 Task: Measure the distance between New York City and Los Angeles.
Action: Mouse moved to (240, 65)
Screenshot: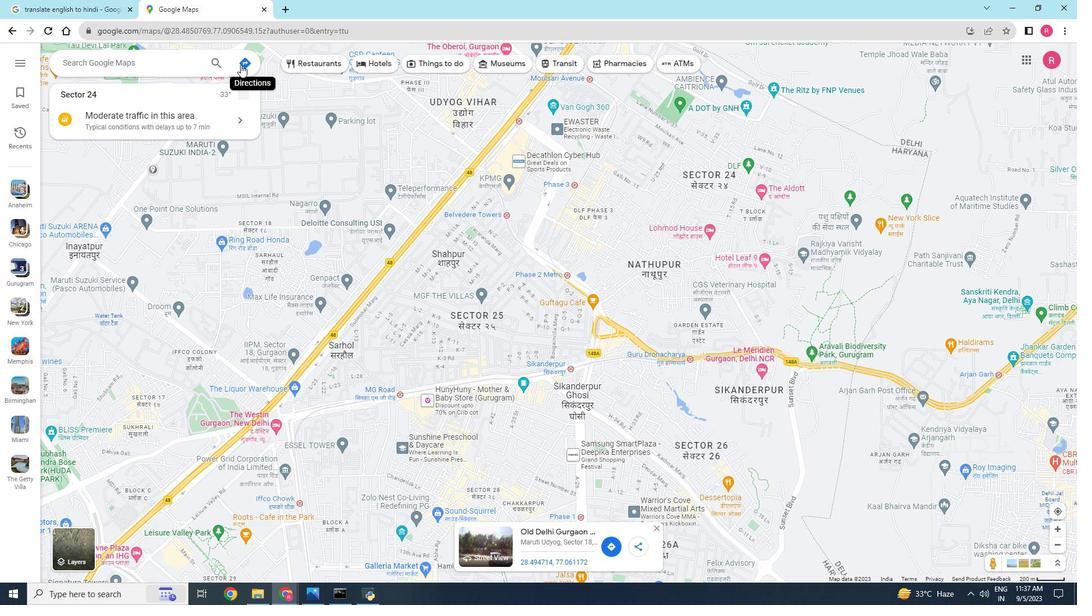 
Action: Mouse pressed left at (240, 65)
Screenshot: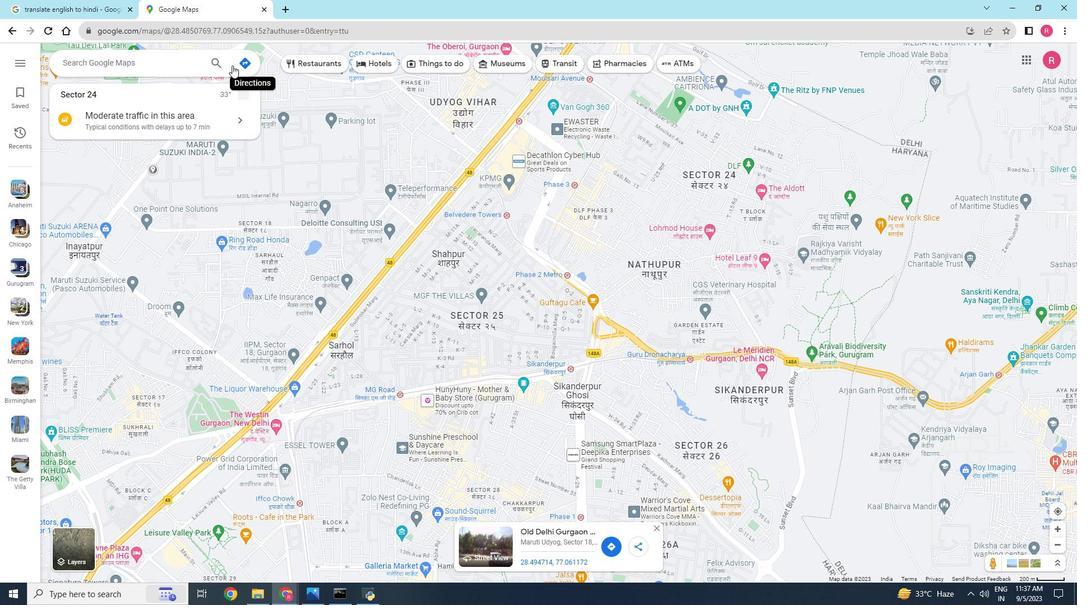 
Action: Mouse moved to (143, 93)
Screenshot: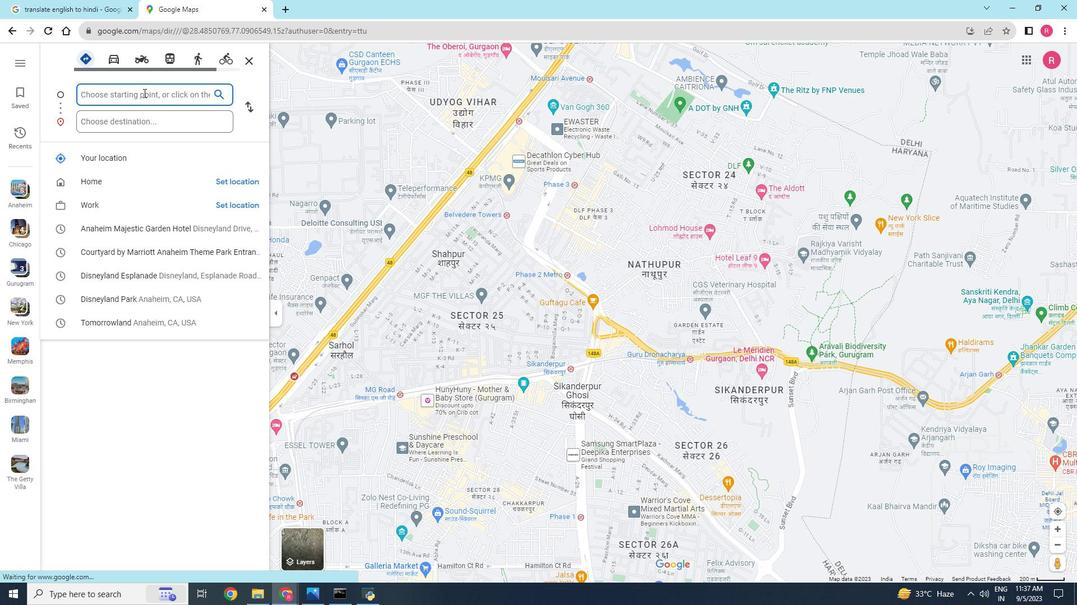 
Action: Key pressed <Key.shift><Key.shift><Key.shift><Key.shift>New<Key.space>yorl<Key.backspace>k<Key.space>cituy<Key.backspace><Key.backspace>y
Screenshot: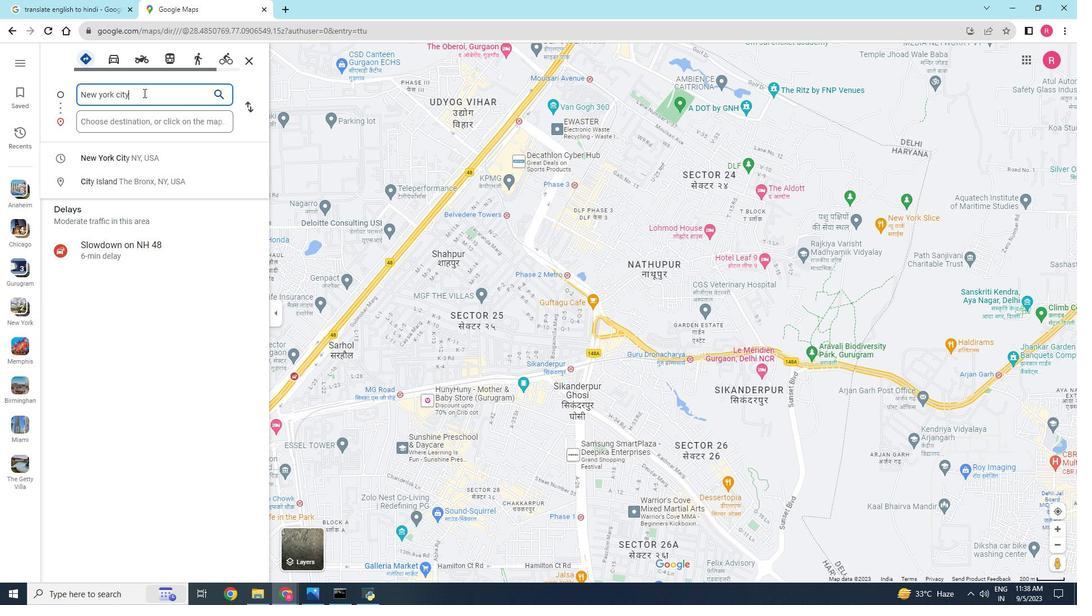 
Action: Mouse moved to (130, 122)
Screenshot: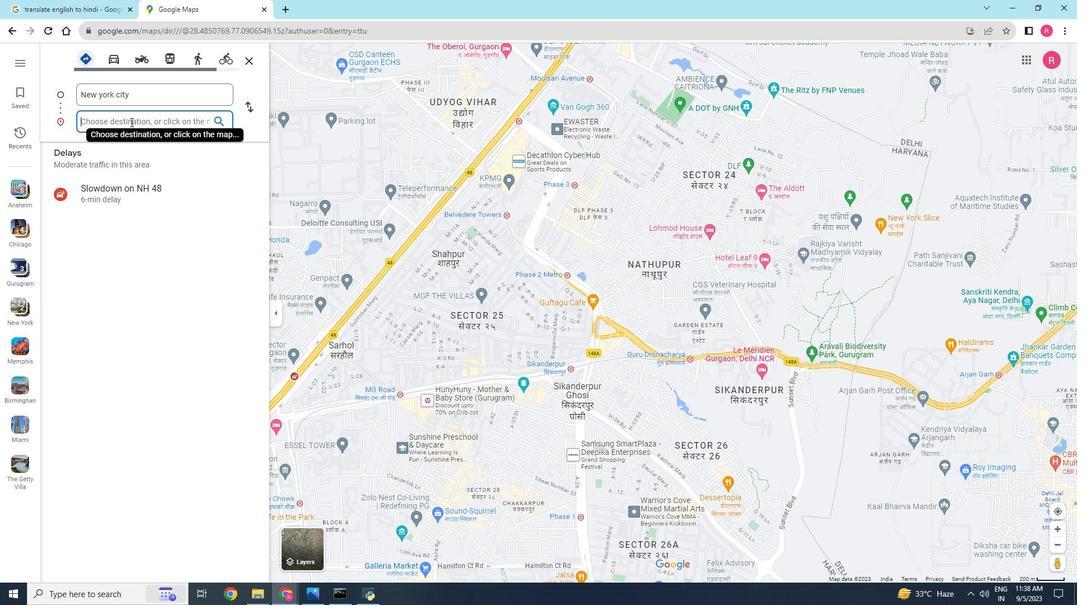 
Action: Mouse pressed left at (130, 122)
Screenshot: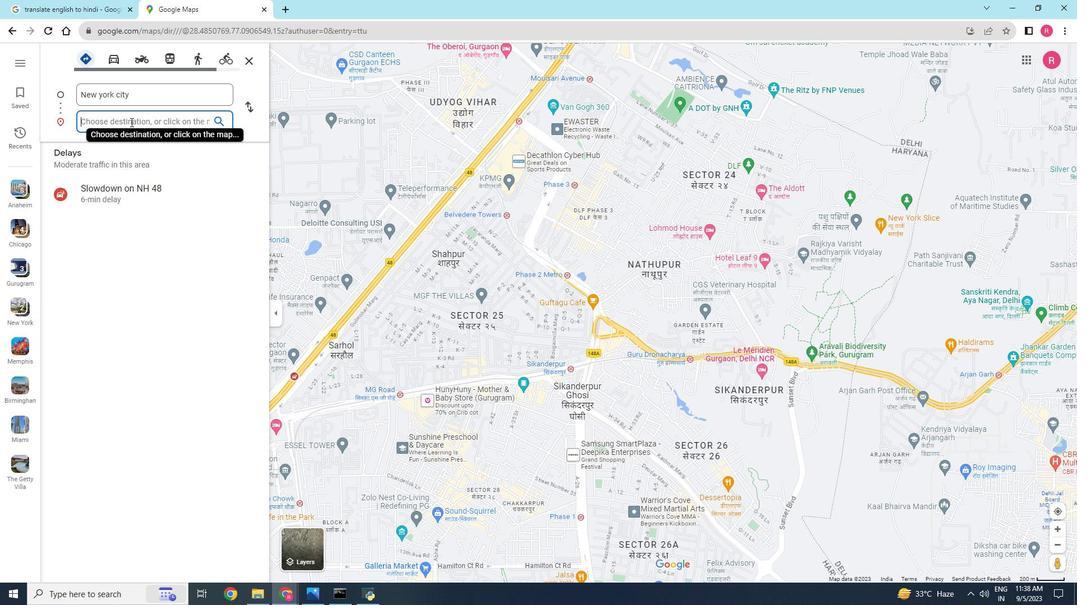 
Action: Key pressed los<Key.space>angele<Key.enter>
Screenshot: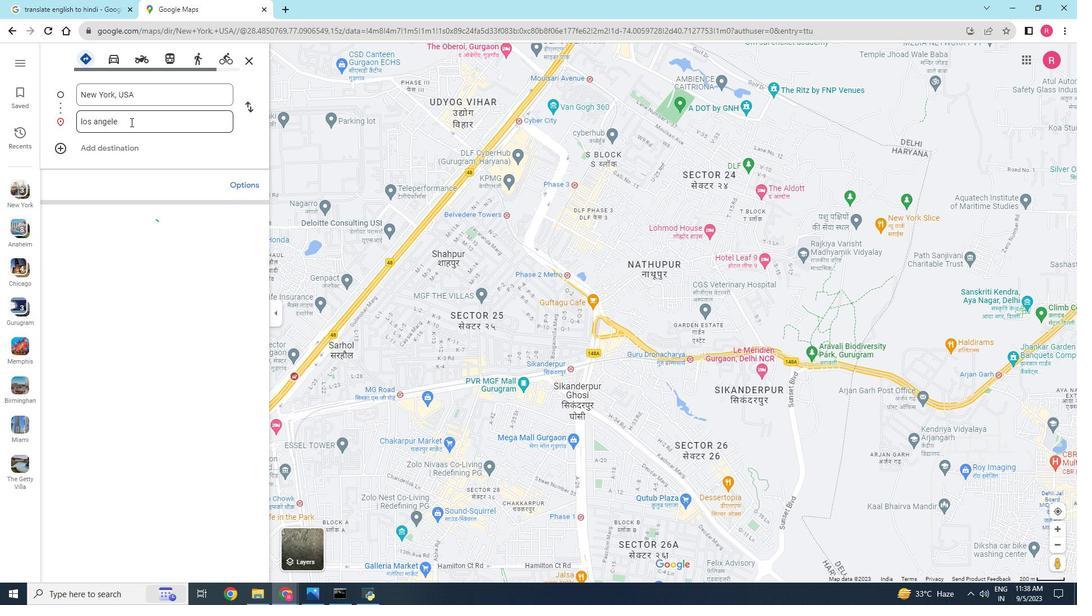 
Action: Mouse pressed left at (130, 122)
Screenshot: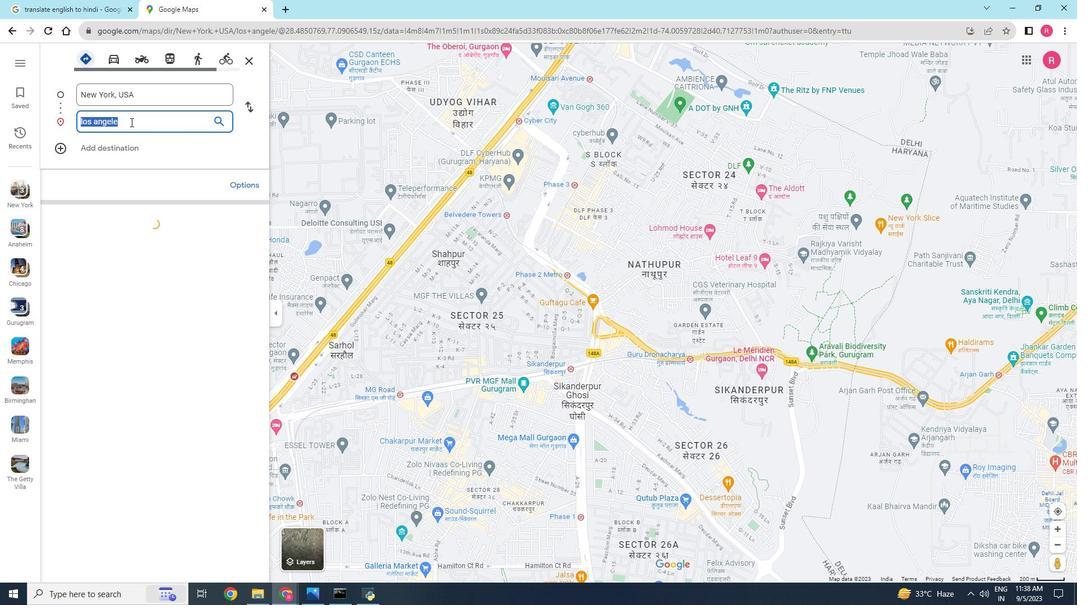 
Action: Mouse pressed left at (130, 122)
Screenshot: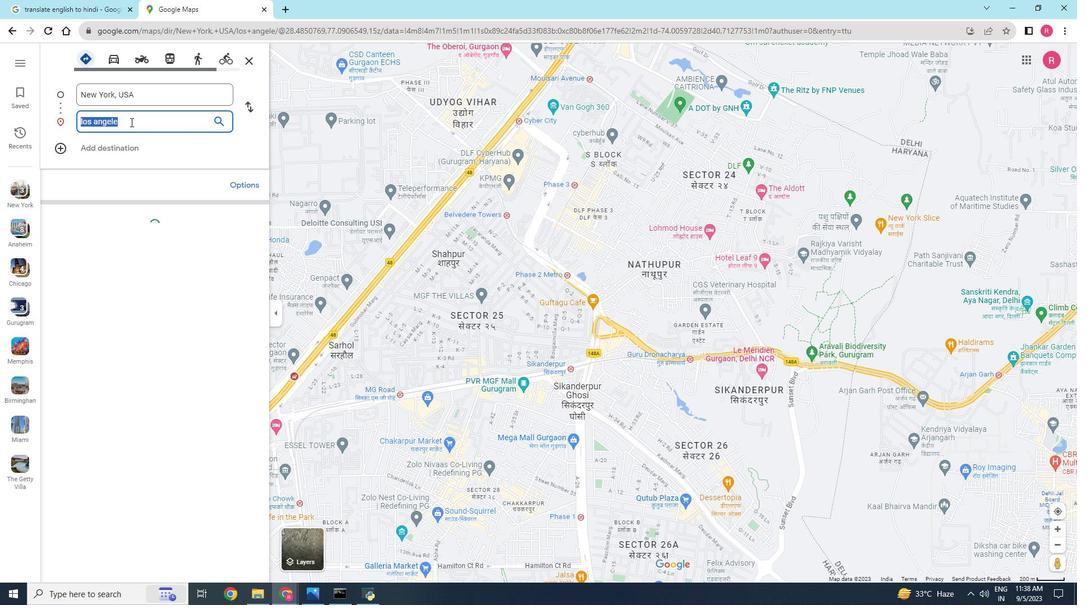
Action: Mouse moved to (210, 271)
Screenshot: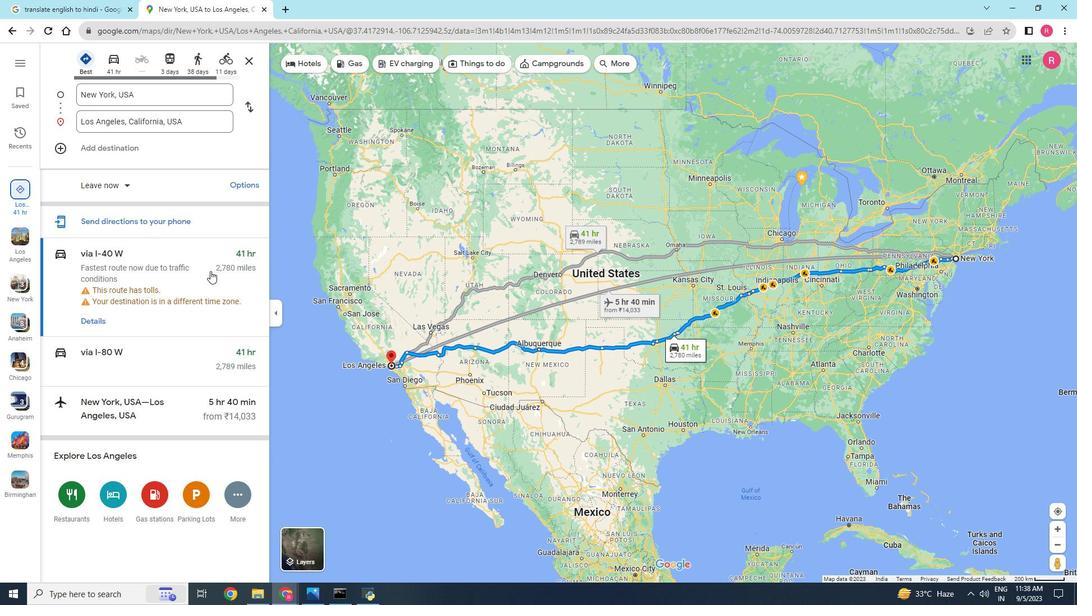 
Action: Mouse pressed left at (210, 271)
Screenshot: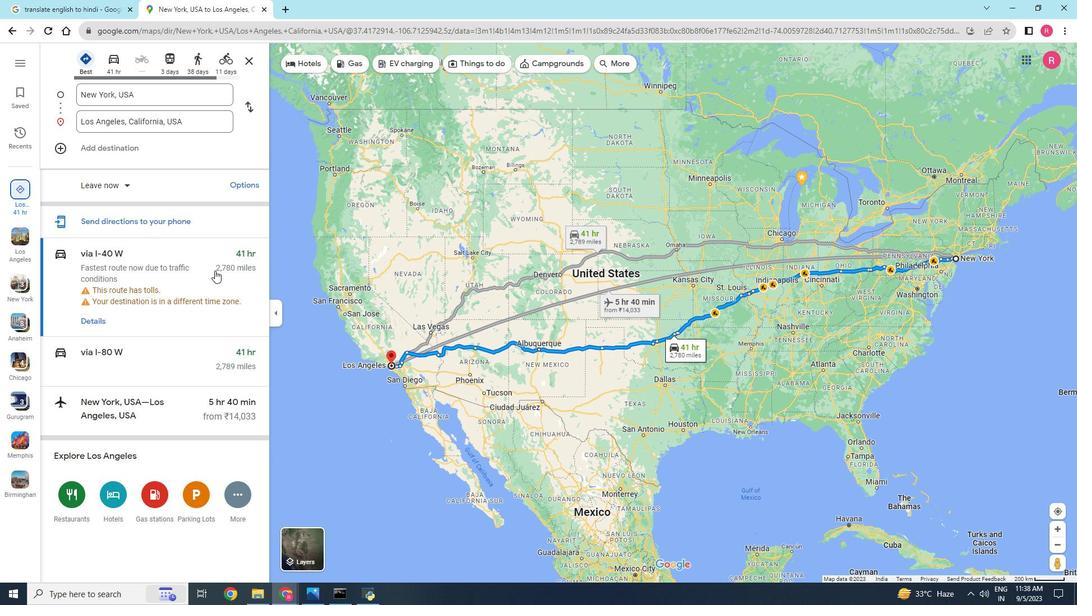 
Action: Mouse moved to (223, 277)
Screenshot: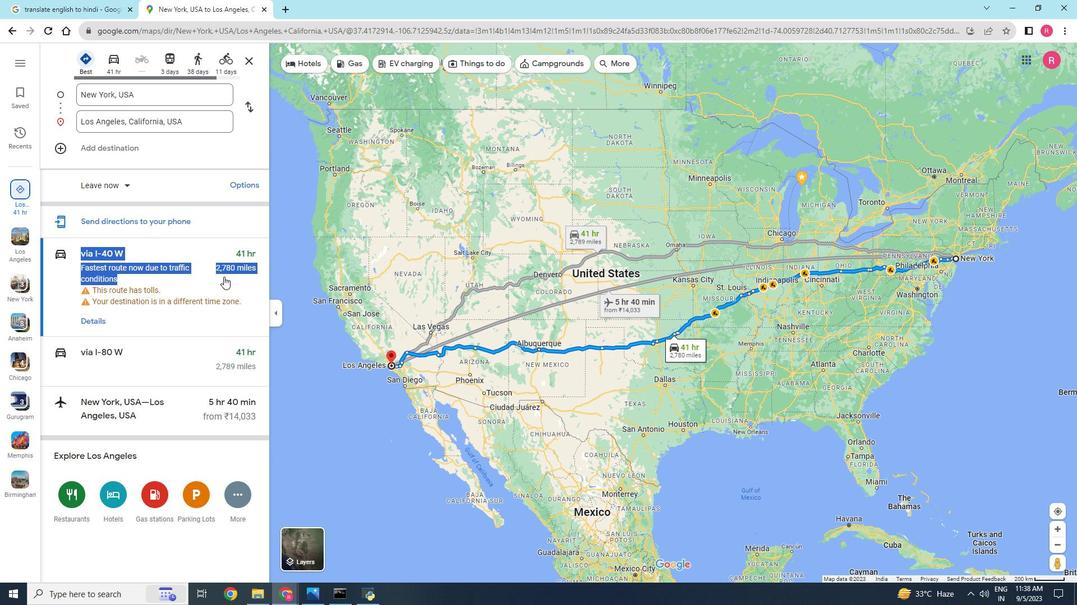 
Action: Mouse pressed left at (223, 277)
Screenshot: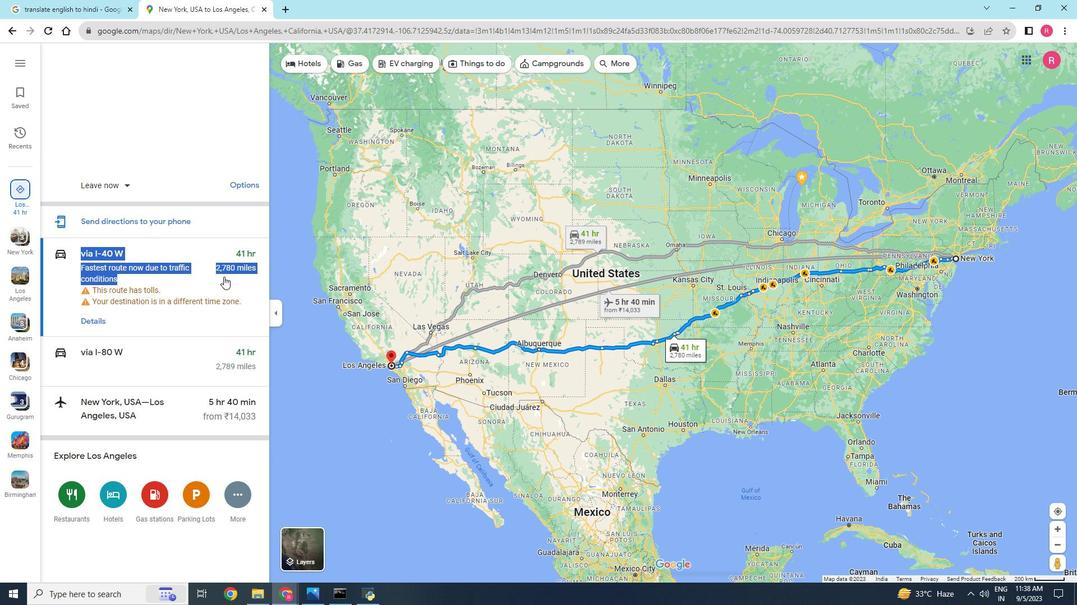 
Action: Mouse scrolled (223, 276) with delta (0, 0)
Screenshot: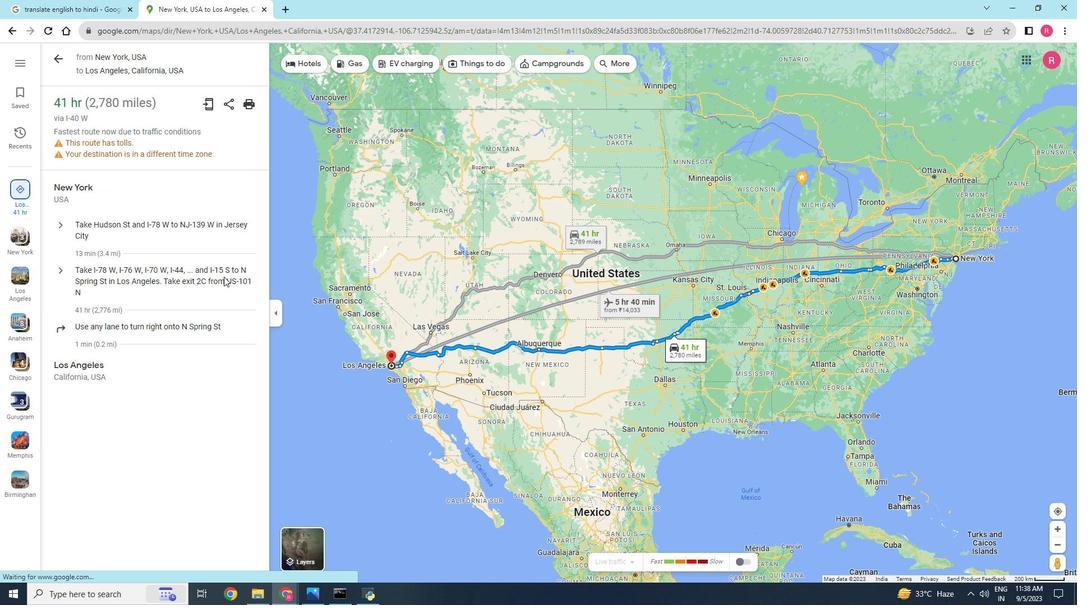 
Action: Mouse scrolled (223, 276) with delta (0, 0)
Screenshot: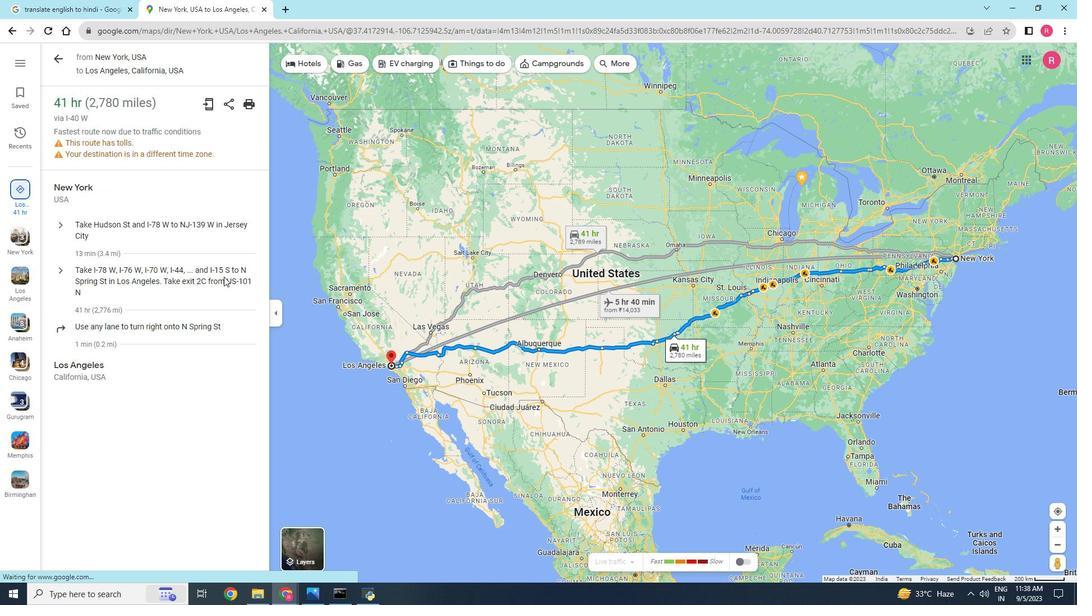 
Action: Mouse scrolled (223, 277) with delta (0, 0)
Screenshot: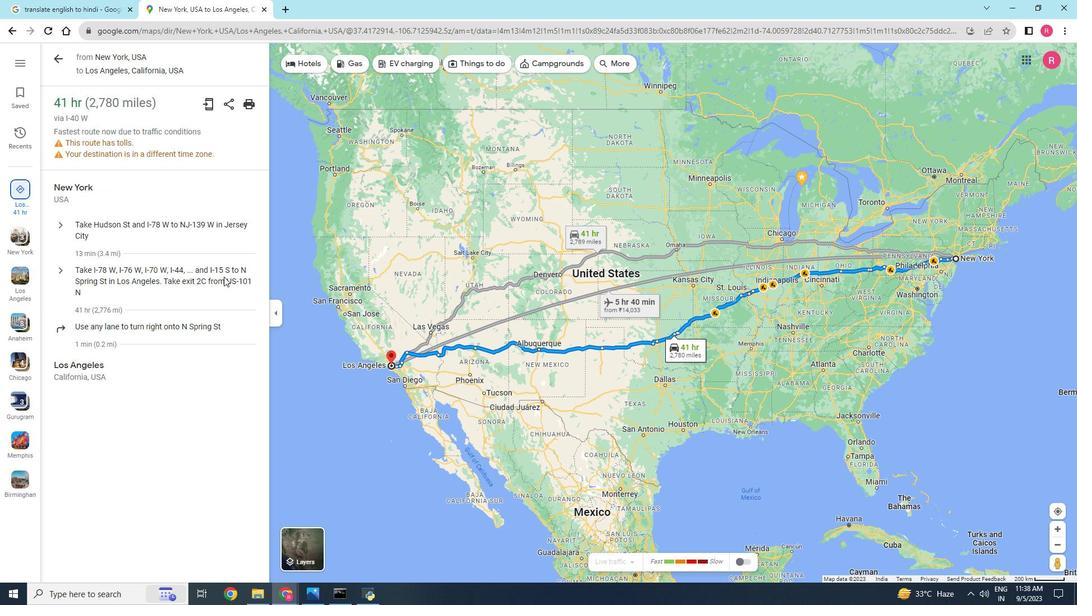 
Action: Mouse scrolled (223, 277) with delta (0, 0)
Screenshot: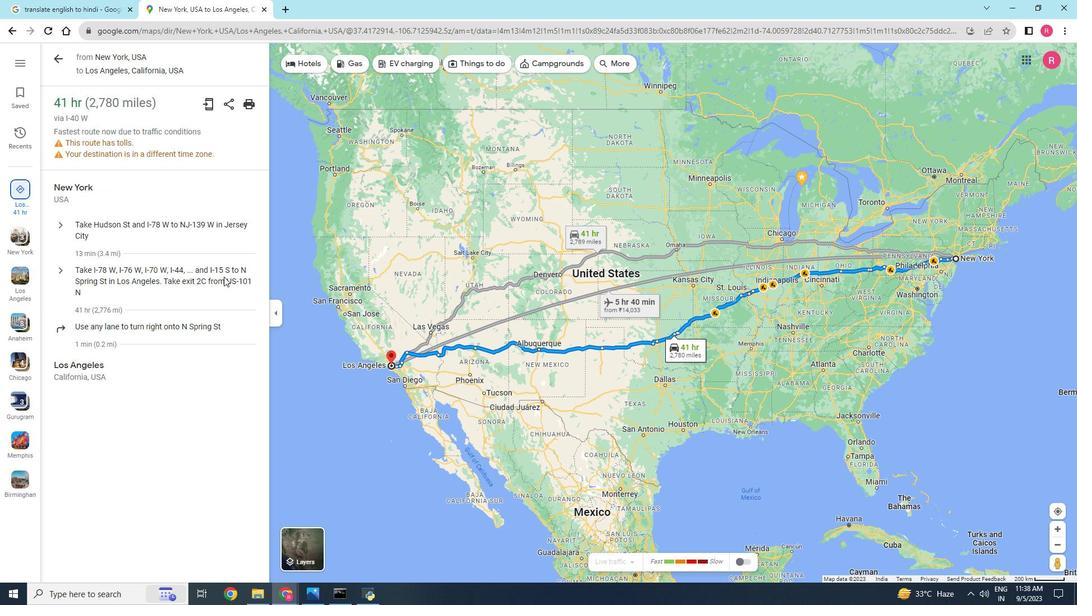 
Action: Mouse scrolled (223, 277) with delta (0, 0)
Screenshot: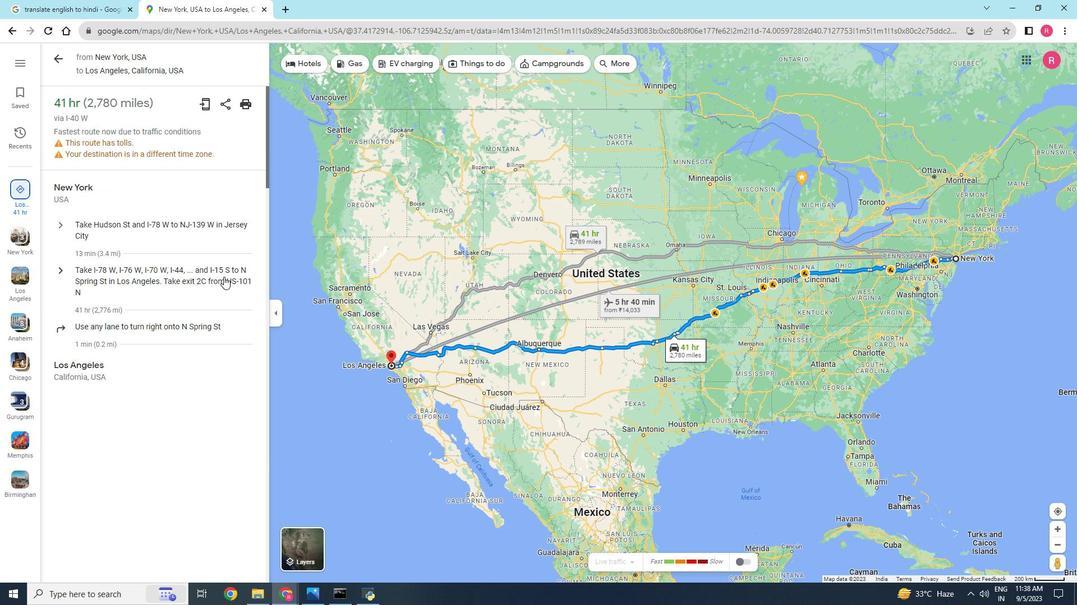 
Action: Mouse scrolled (223, 277) with delta (0, 0)
Screenshot: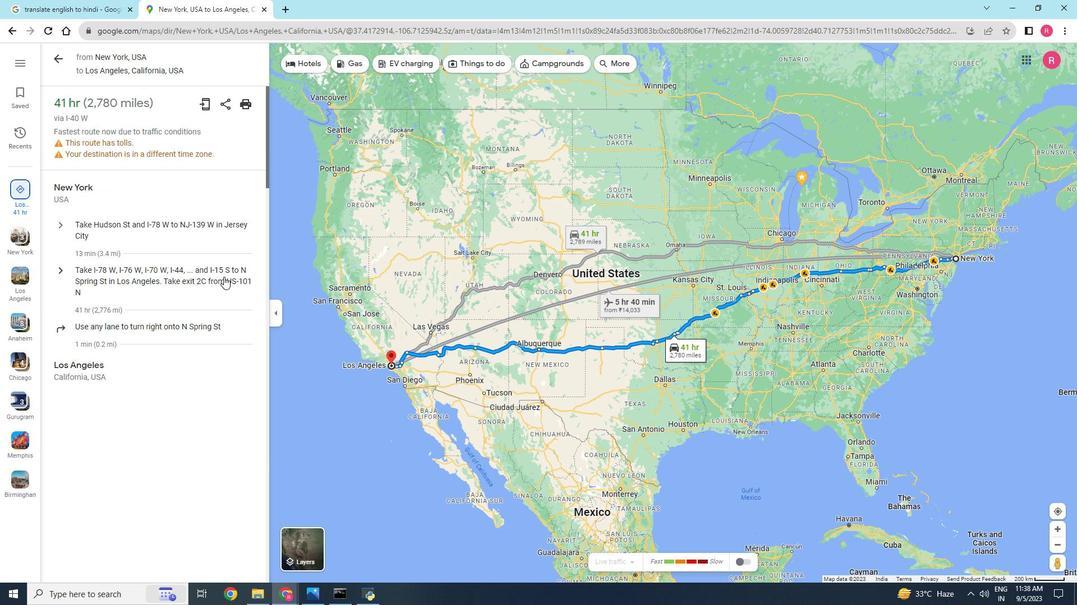 
Action: Mouse scrolled (223, 277) with delta (0, 0)
Screenshot: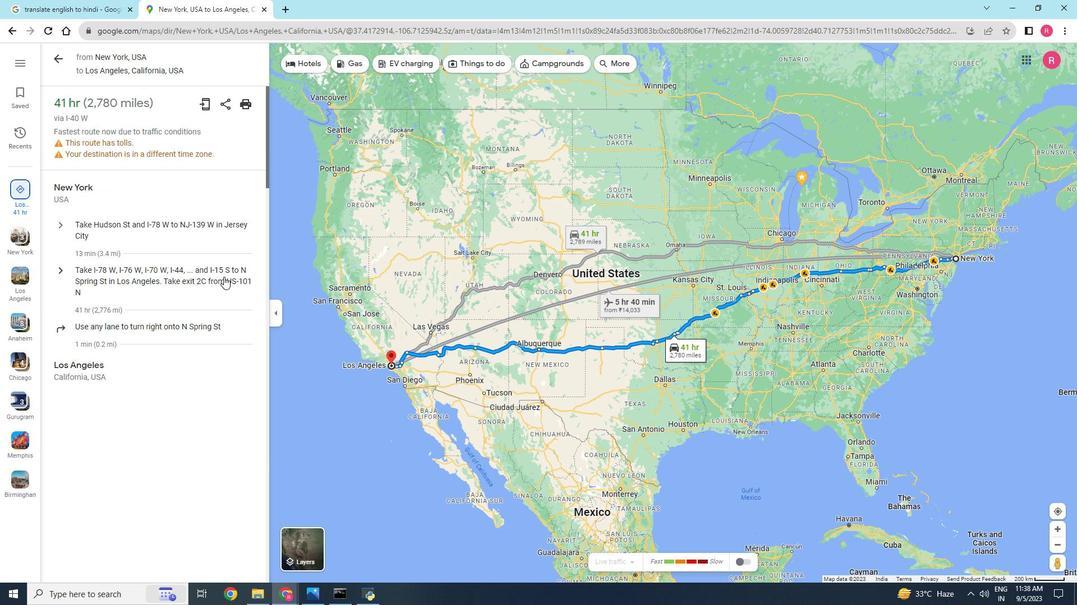 
Action: Mouse scrolled (223, 277) with delta (0, 0)
Screenshot: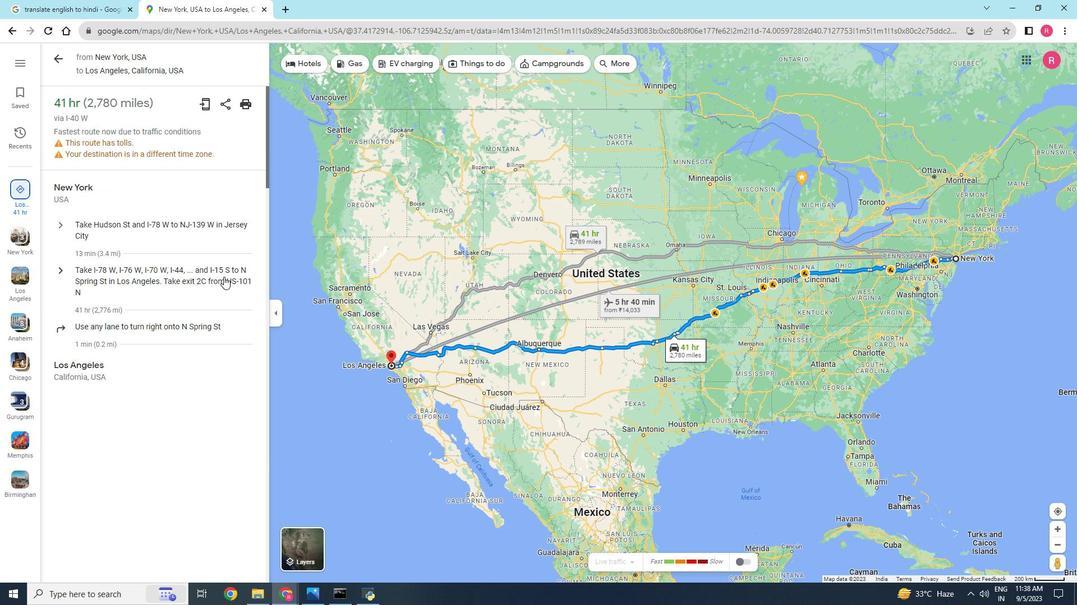 
Action: Mouse moved to (493, 557)
Screenshot: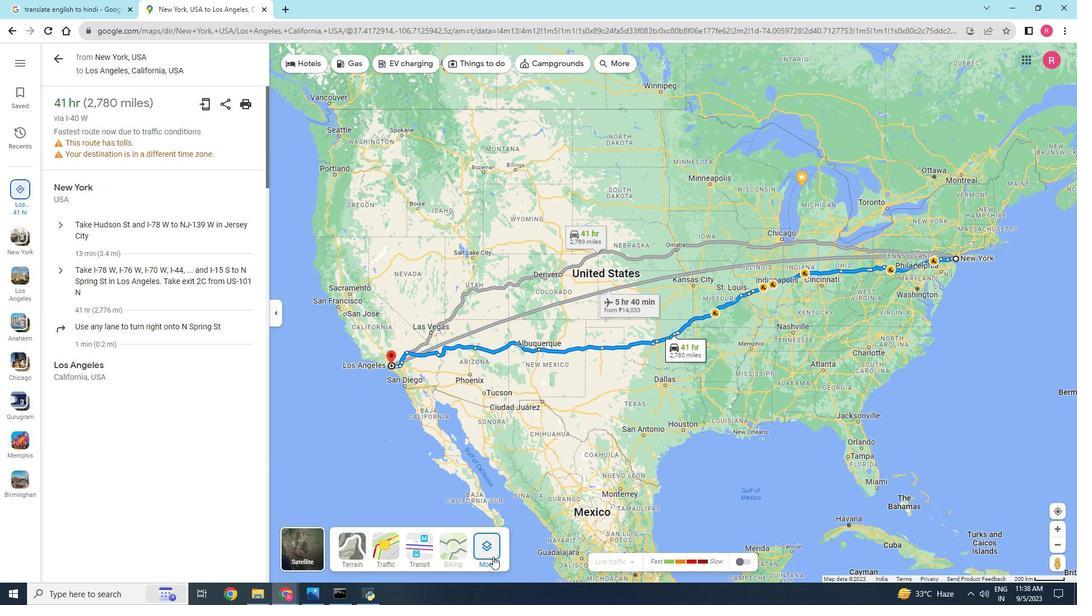 
Action: Mouse pressed left at (493, 557)
Screenshot: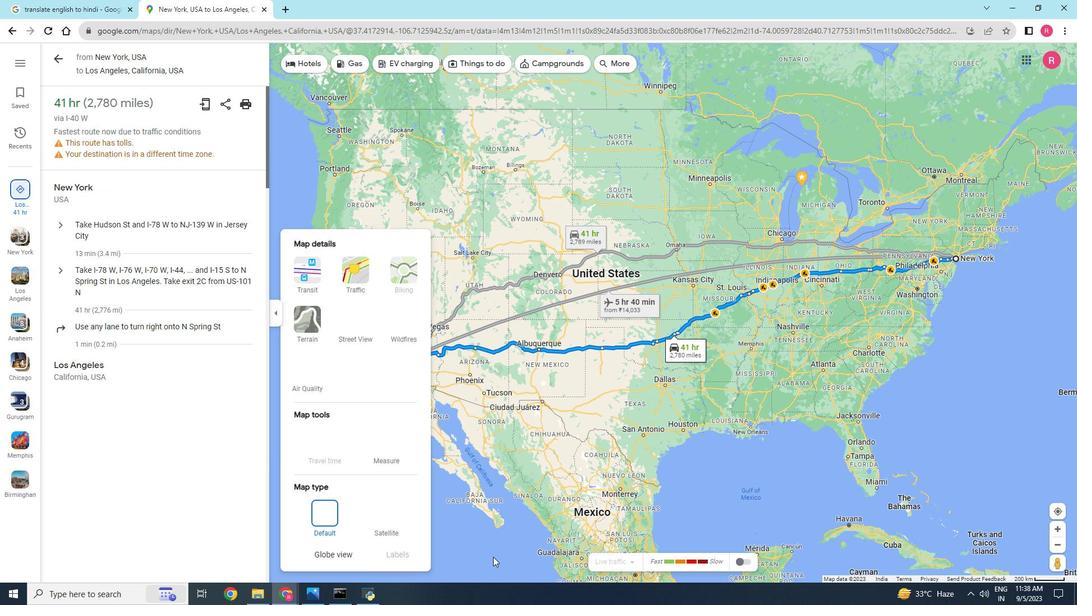 
Action: Mouse moved to (396, 453)
Screenshot: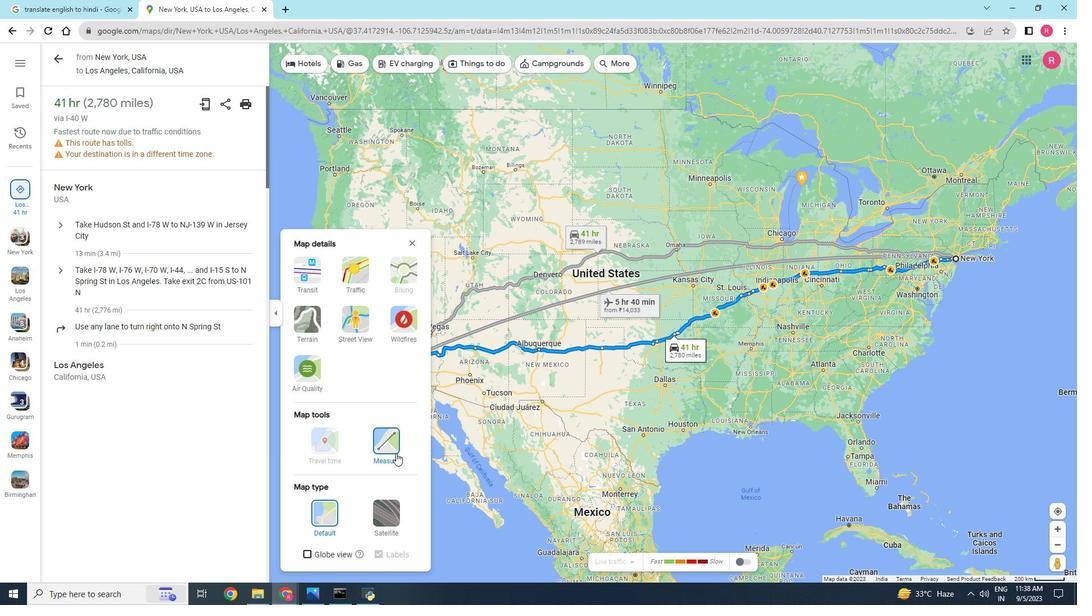 
Action: Mouse pressed left at (396, 453)
Screenshot: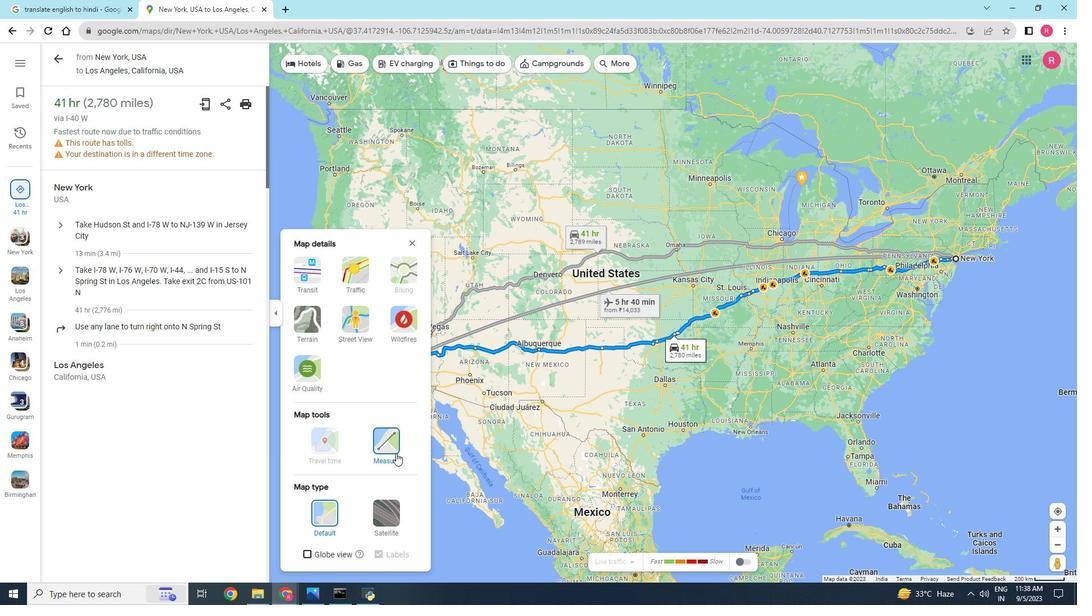 
Action: Mouse moved to (411, 240)
Screenshot: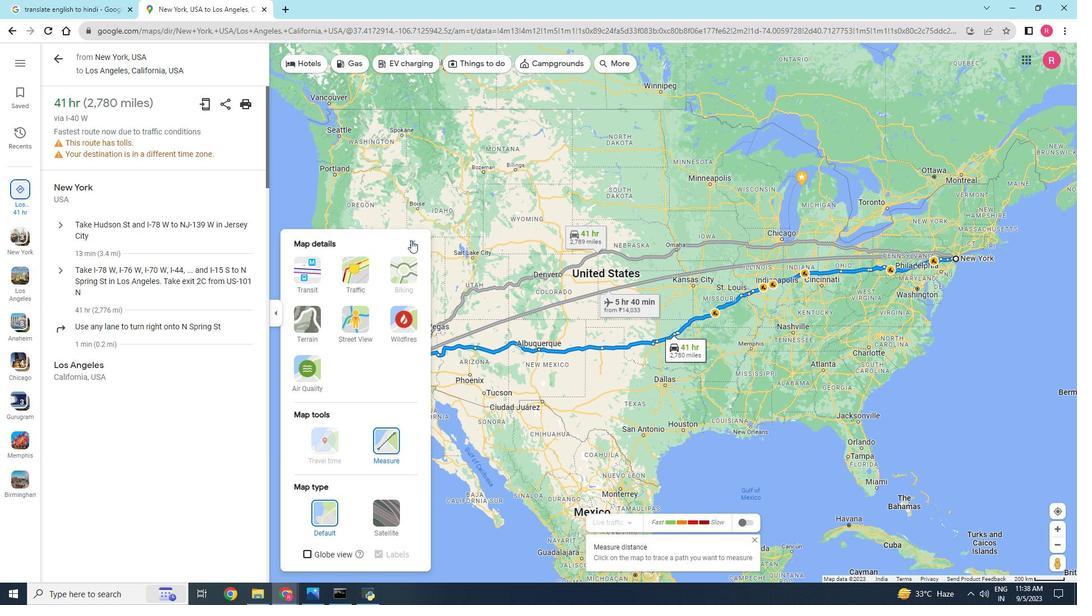 
Action: Mouse pressed left at (411, 240)
Screenshot: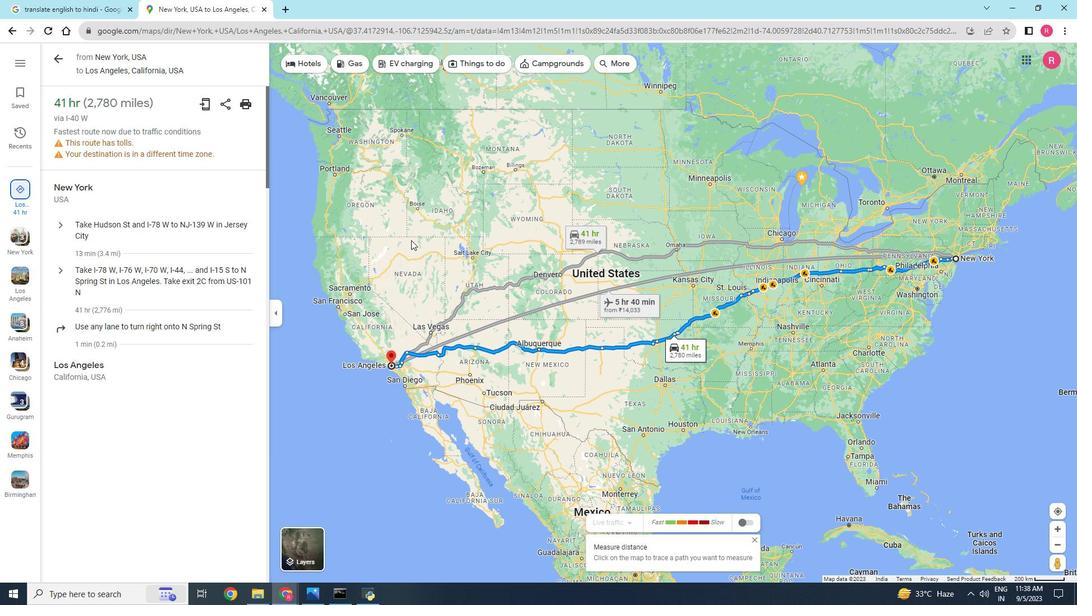 
Action: Mouse moved to (956, 259)
Screenshot: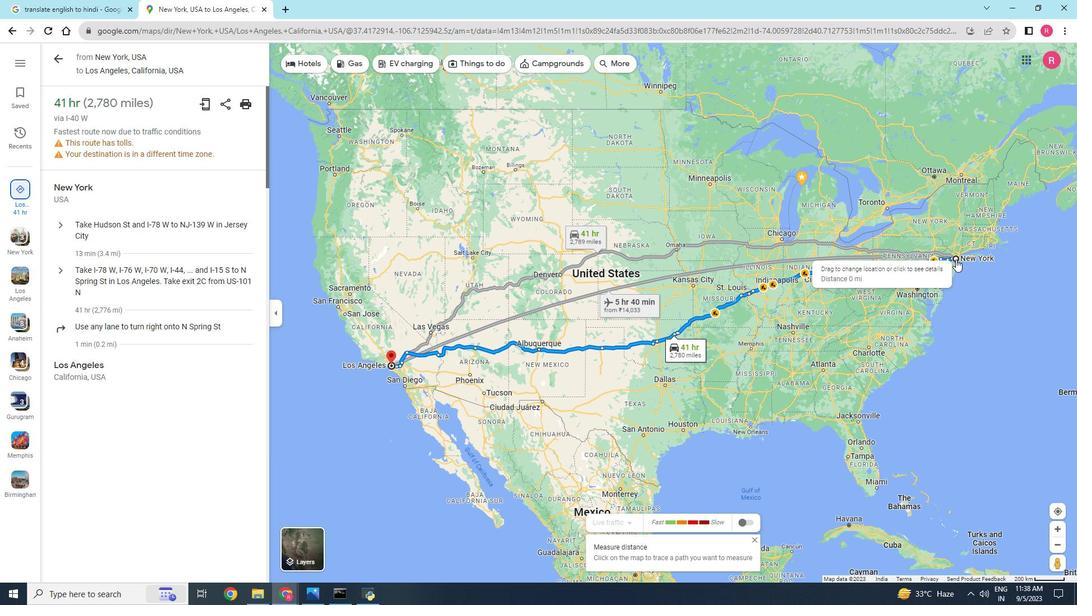 
Action: Mouse pressed left at (956, 259)
Screenshot: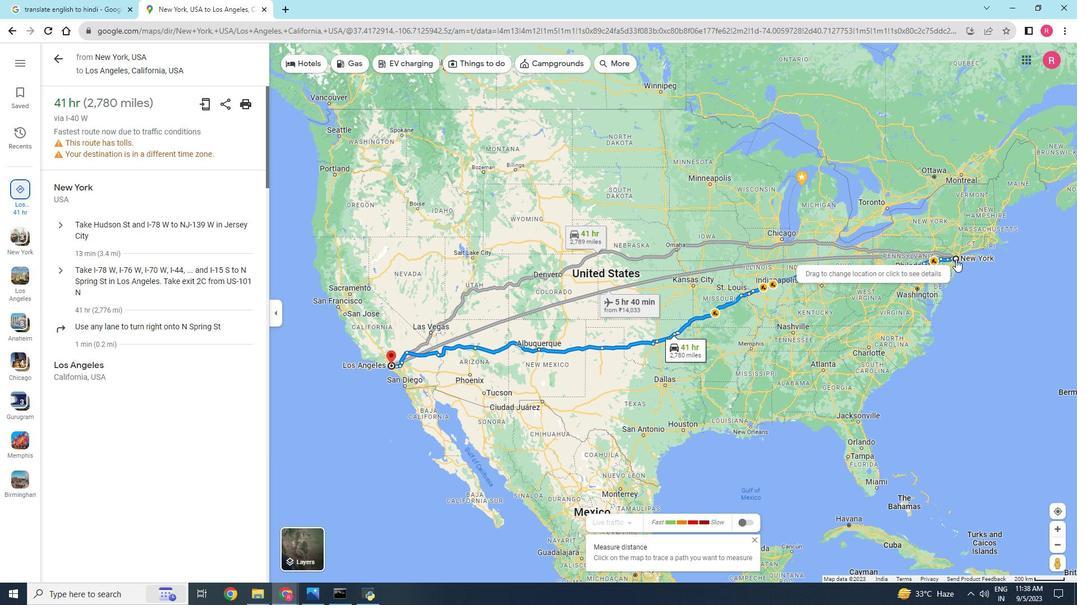 
Action: Mouse moved to (392, 363)
Screenshot: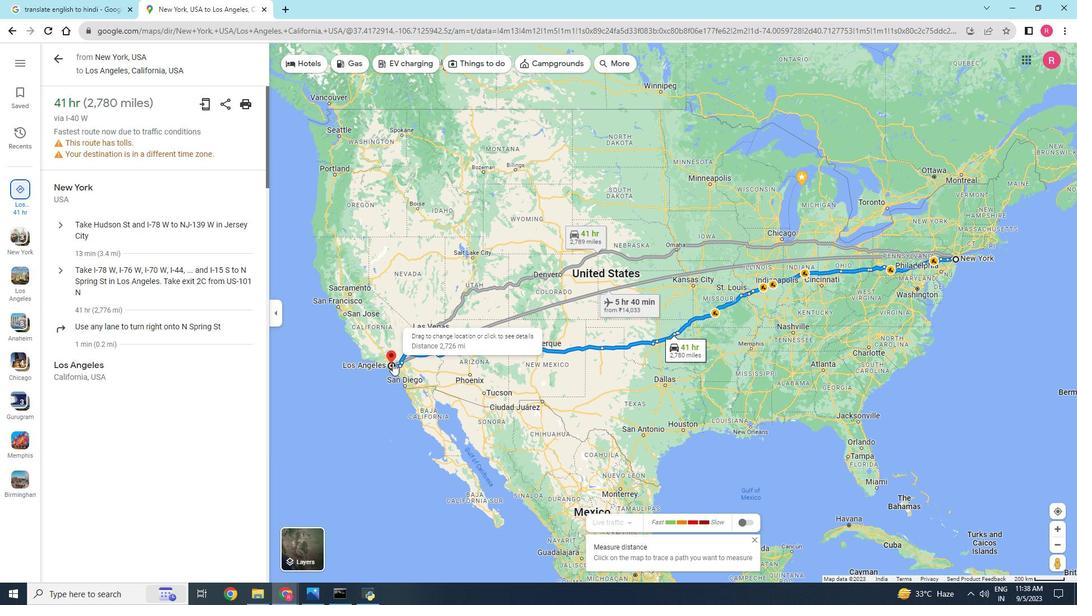 
Action: Mouse pressed left at (392, 363)
Screenshot: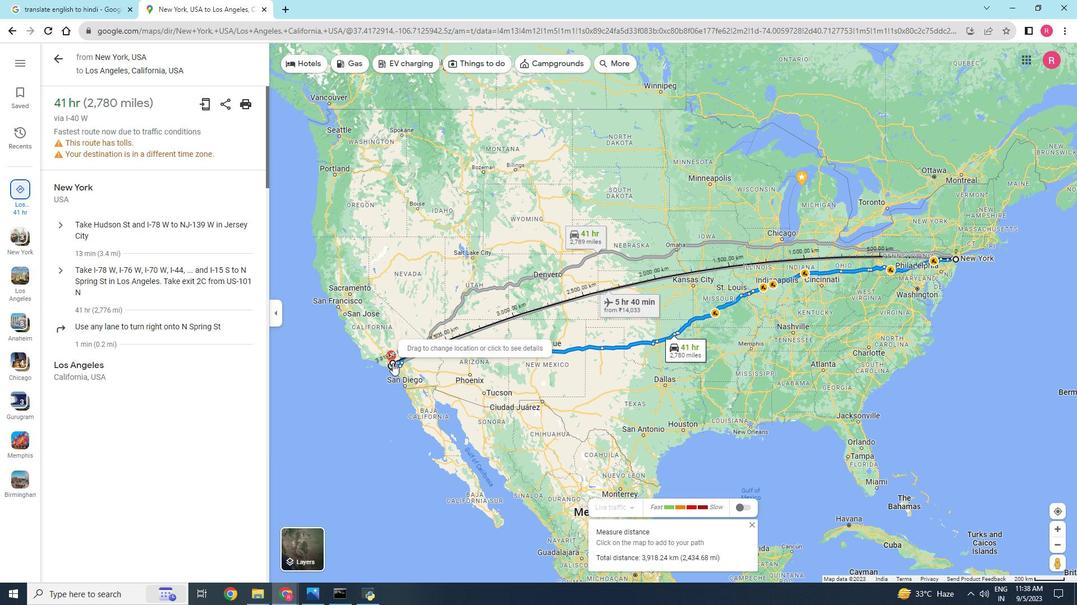 
Action: Mouse moved to (642, 559)
Screenshot: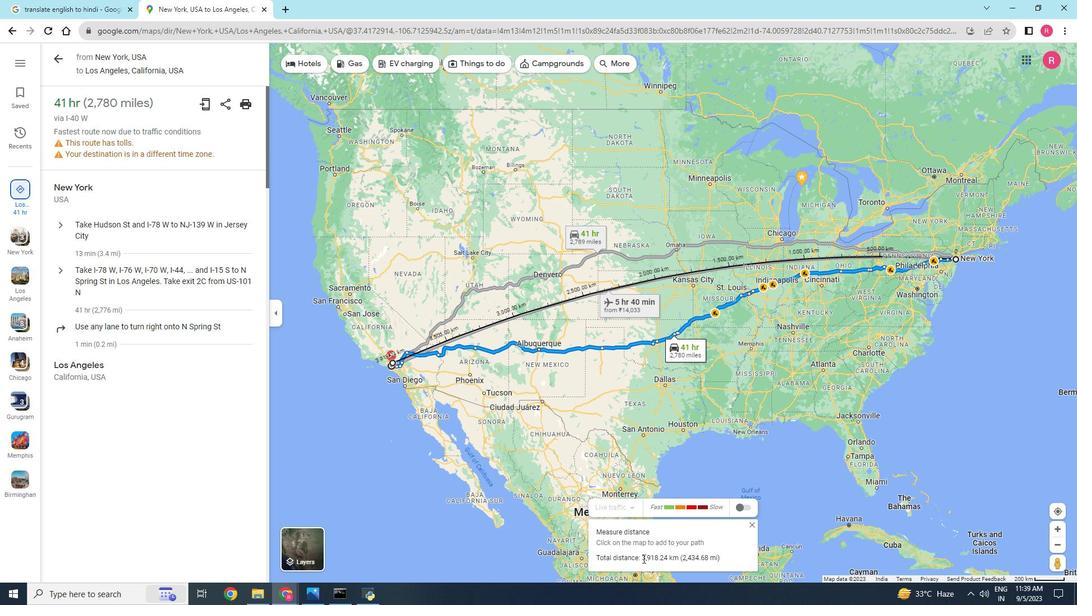 
Action: Mouse pressed left at (642, 559)
Screenshot: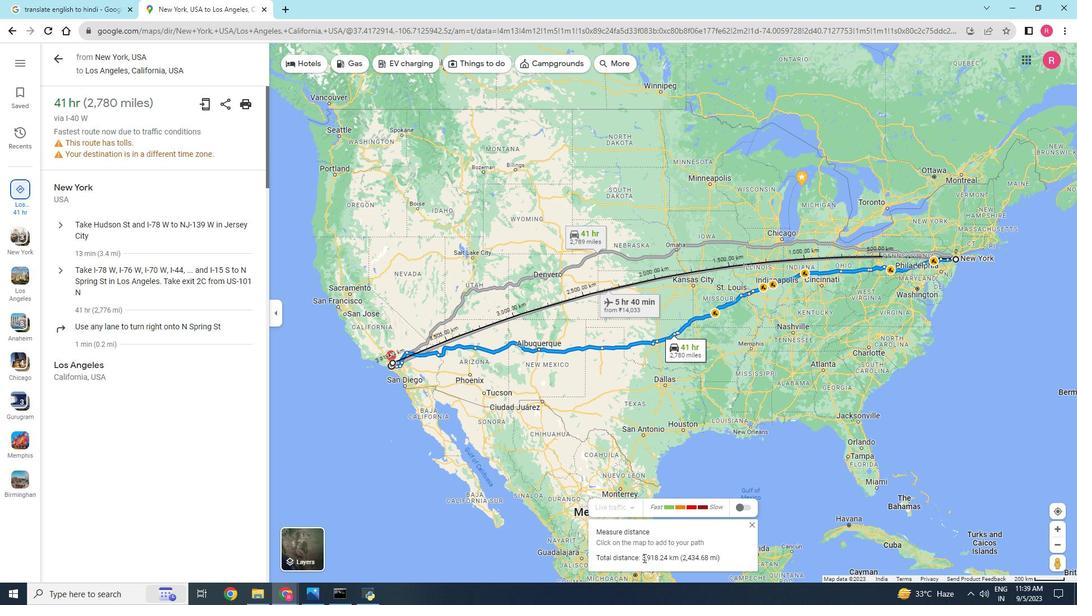 
Action: Mouse moved to (718, 555)
Screenshot: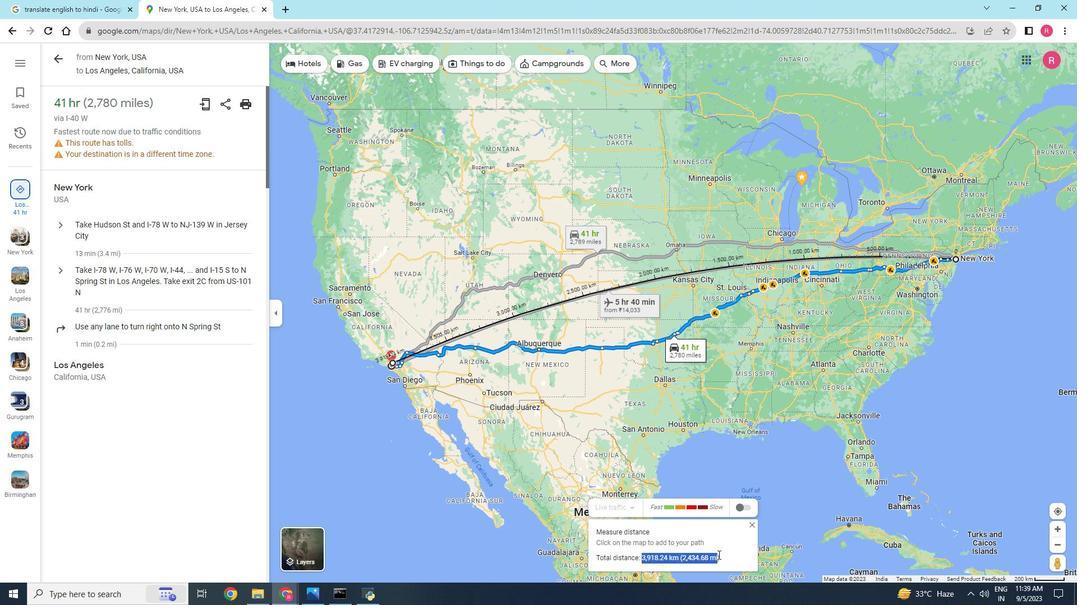 
Action: Mouse scrolled (718, 554) with delta (0, 0)
Screenshot: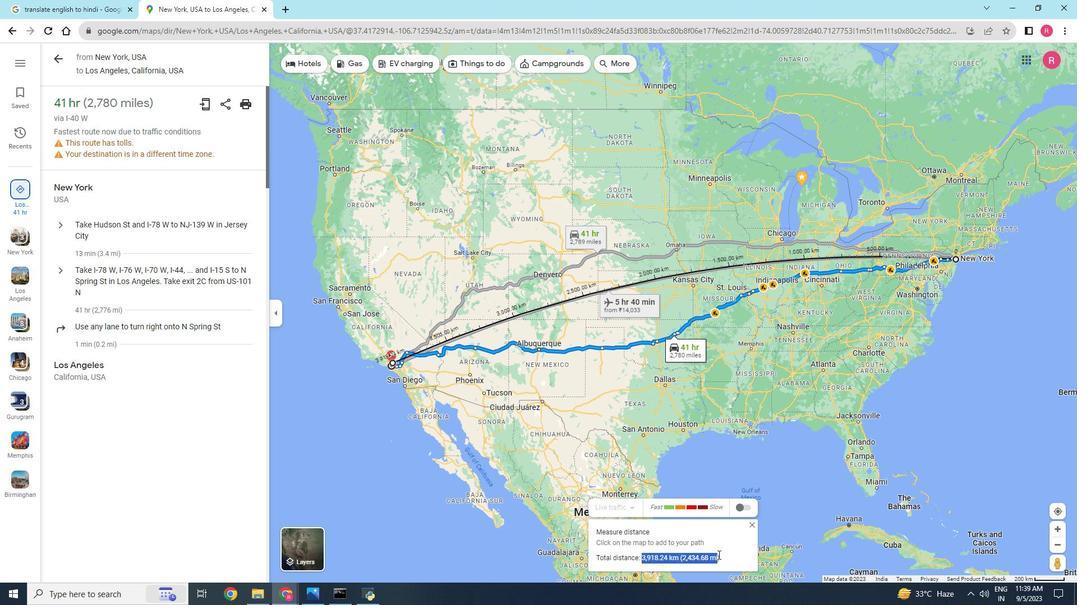 
Action: Mouse moved to (724, 557)
Screenshot: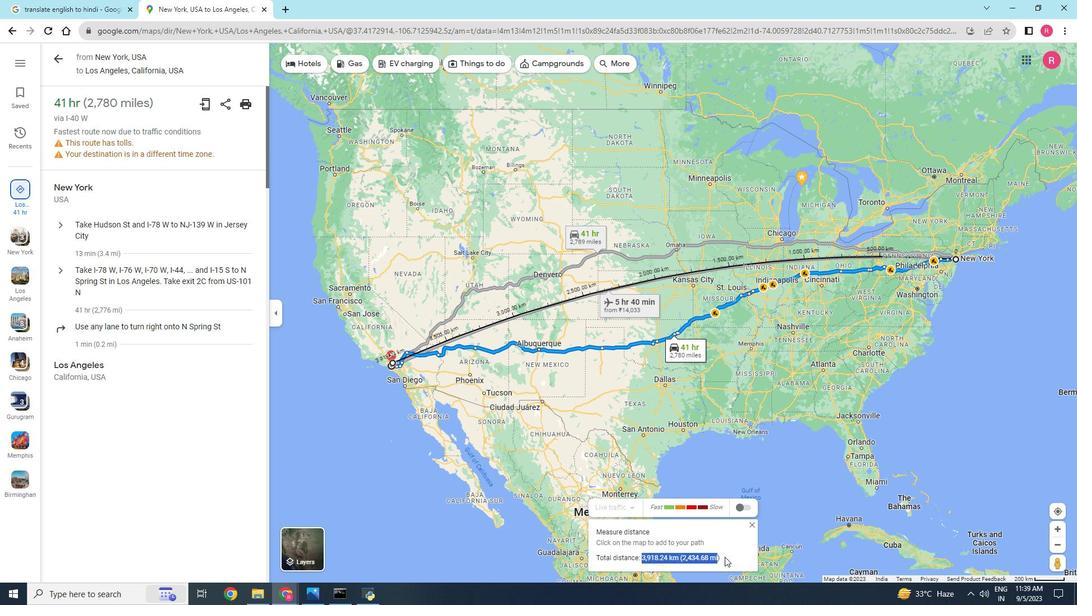 
Action: Mouse pressed left at (724, 557)
Screenshot: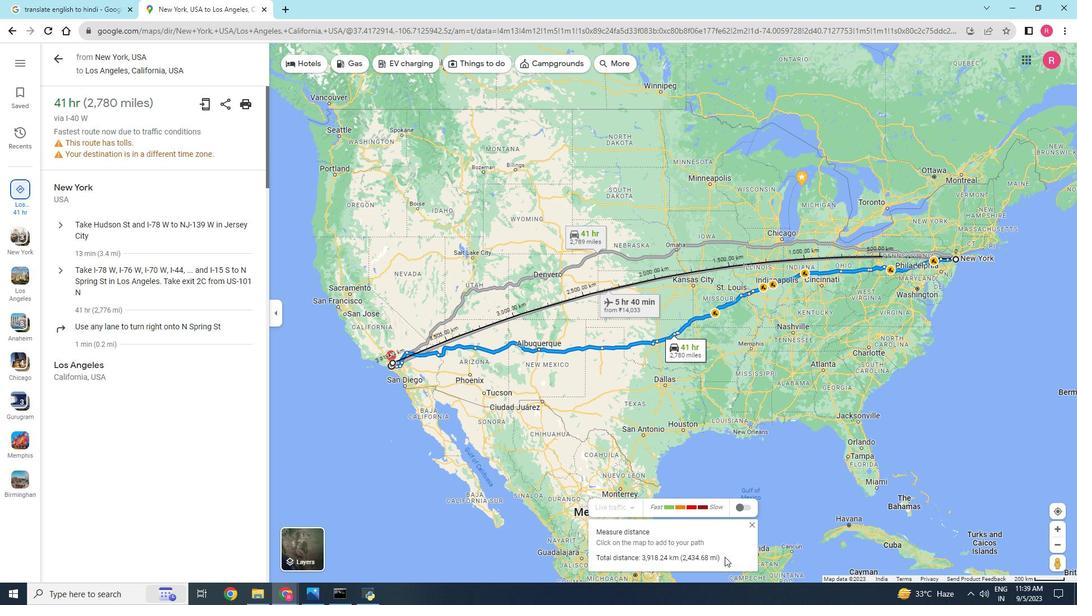 
